 Task: Find the closest state parks to Portland, Maine, and Portsmouth, New Hampshire.
Action: Mouse moved to (164, 106)
Screenshot: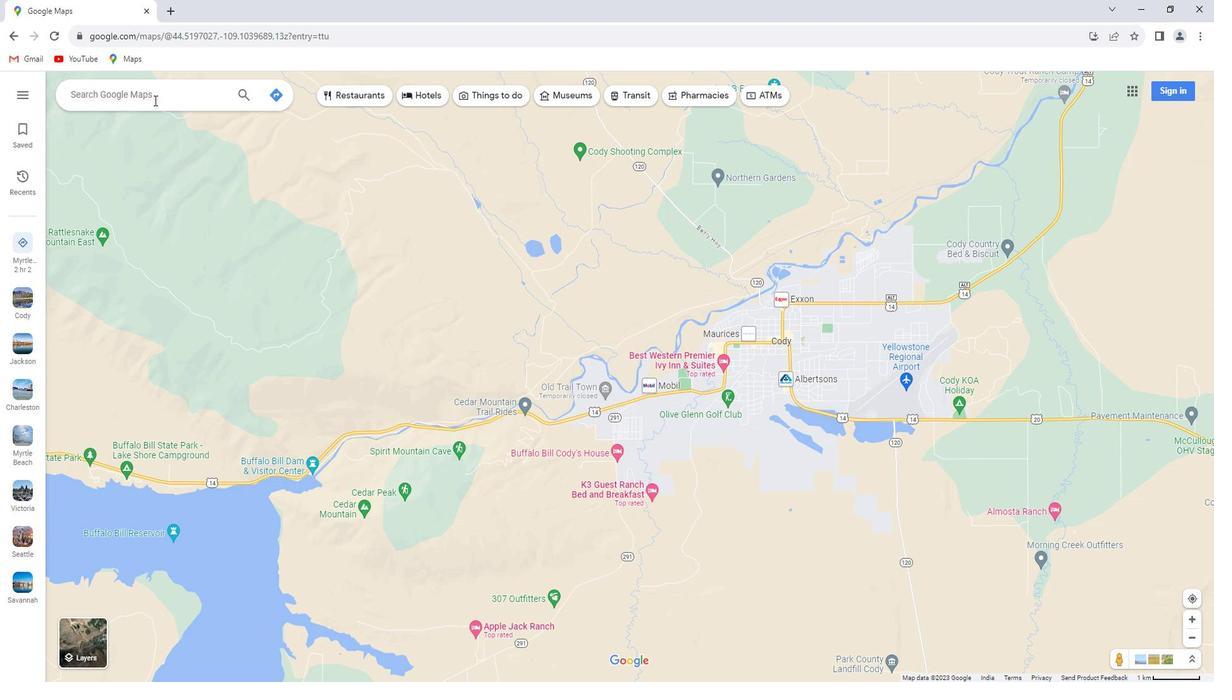 
Action: Mouse pressed left at (164, 106)
Screenshot: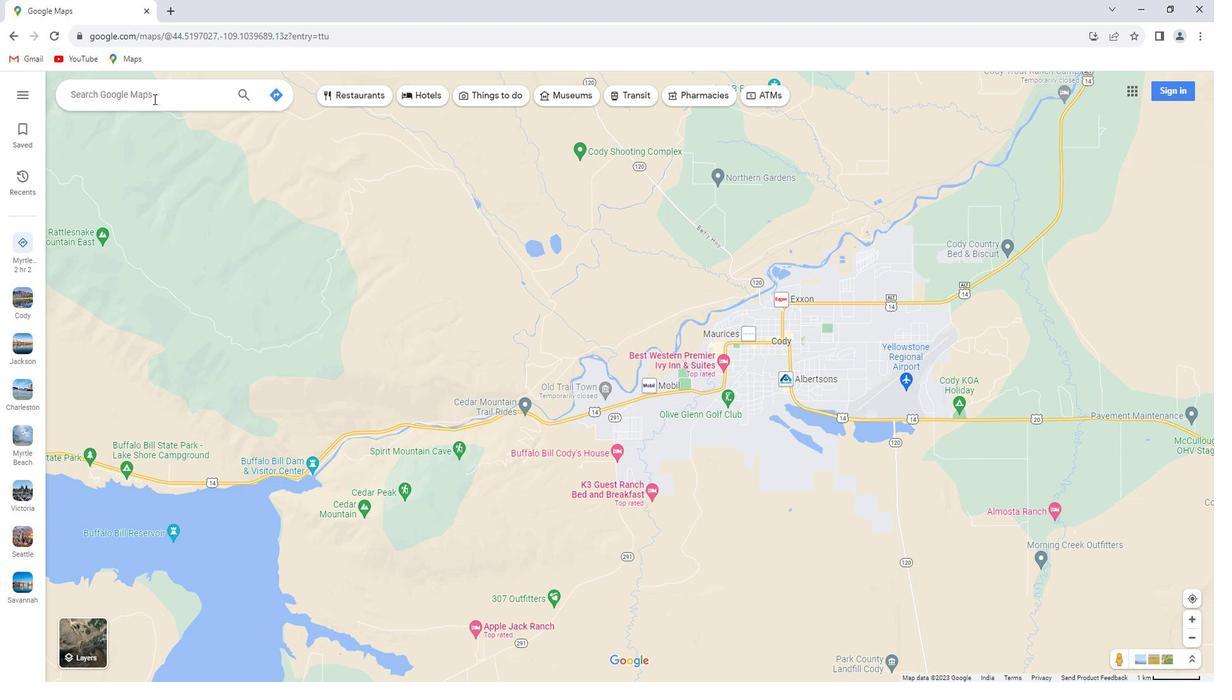 
Action: Key pressed <Key.shift_r>Portland,<Key.space><Key.shift>Maine<Key.enter>
Screenshot: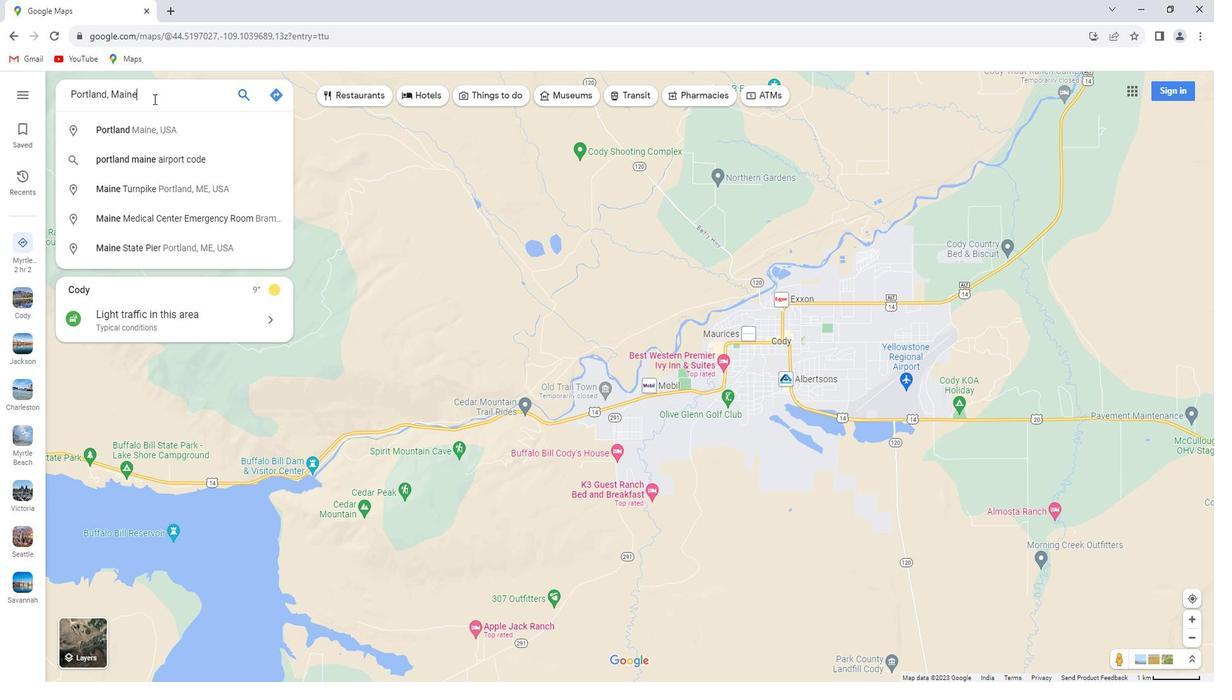 
Action: Mouse moved to (181, 309)
Screenshot: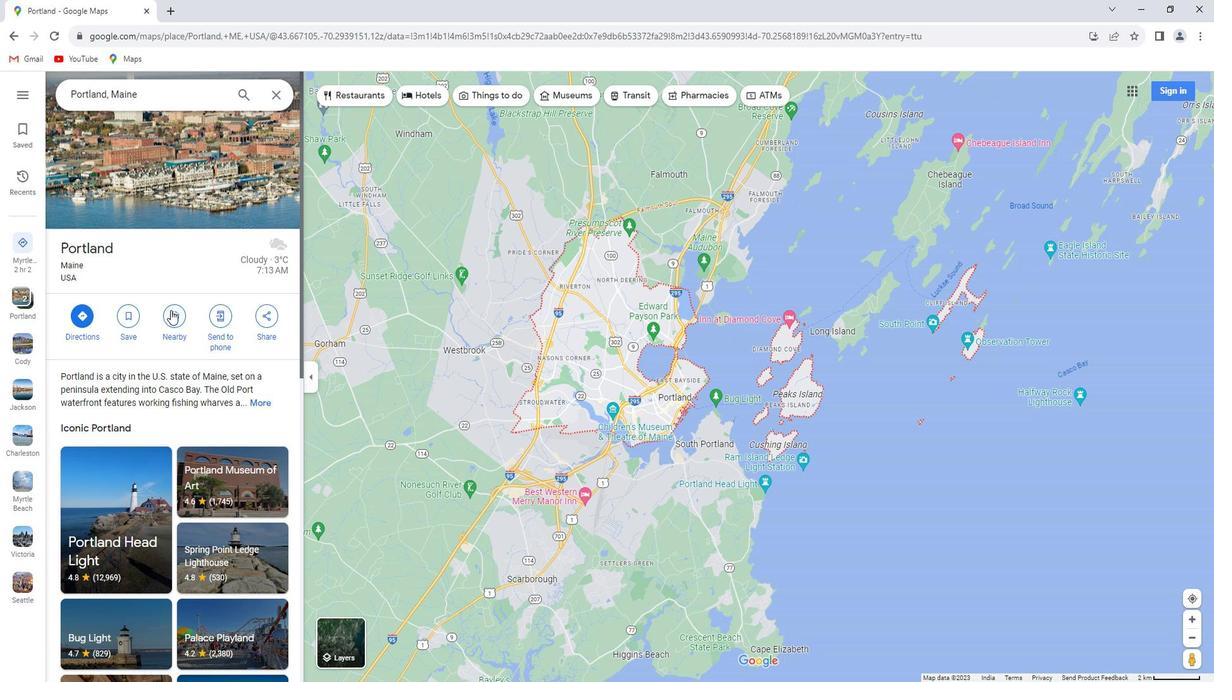 
Action: Mouse pressed left at (181, 309)
Screenshot: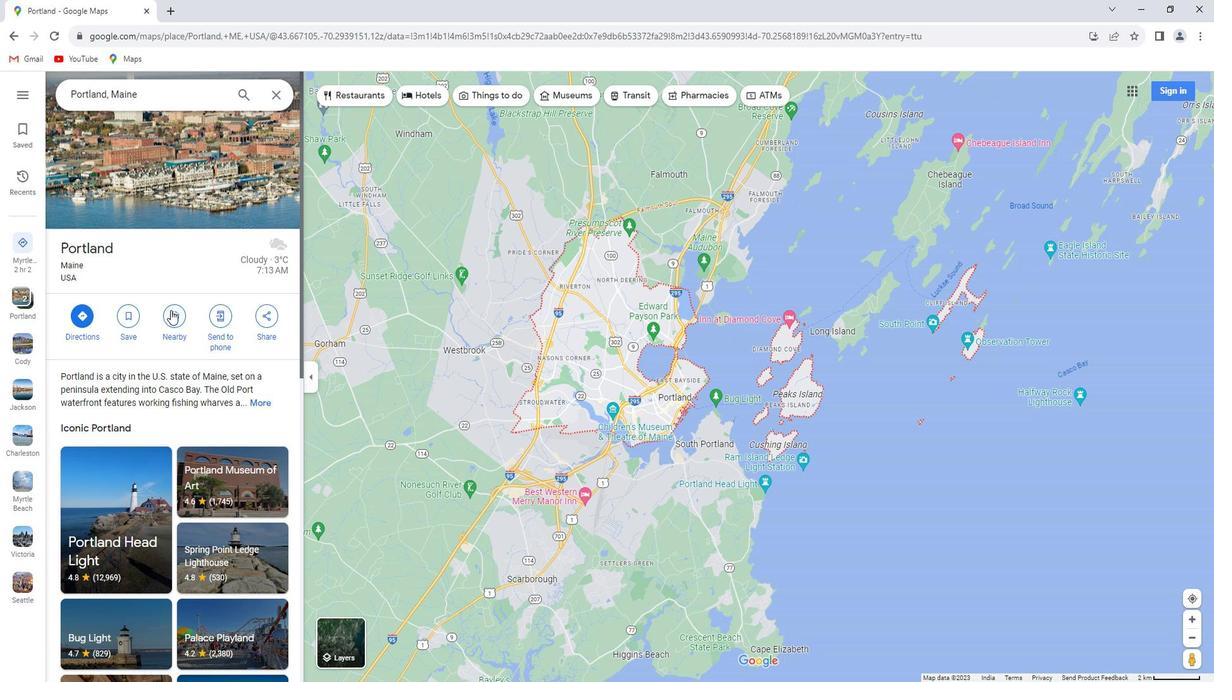 
Action: Mouse moved to (181, 309)
Screenshot: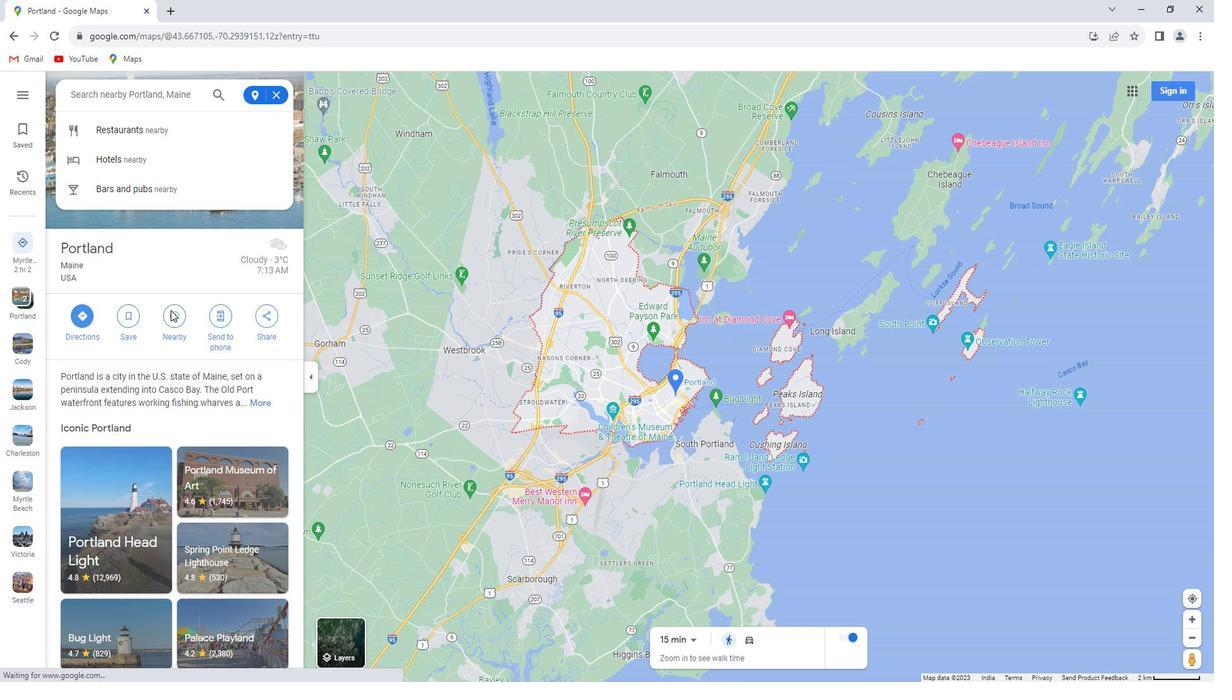
Action: Key pressed closest<Key.space>state<Key.space>parks<Key.enter>
Screenshot: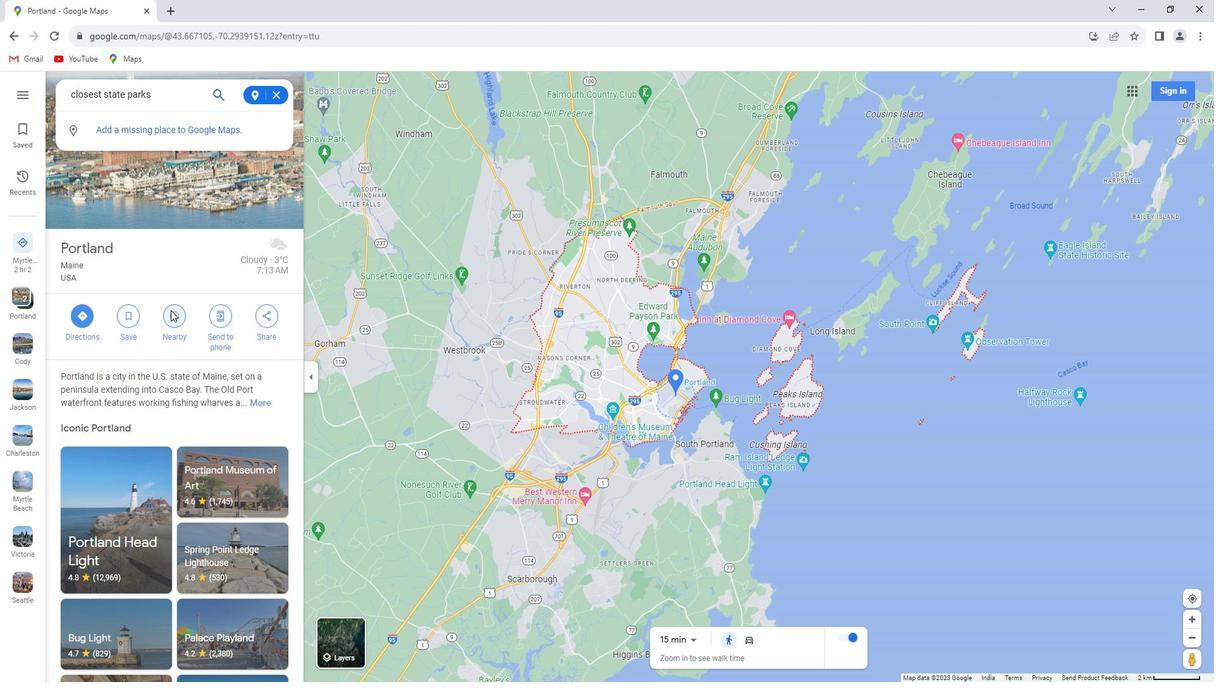 
Action: Mouse moved to (286, 101)
Screenshot: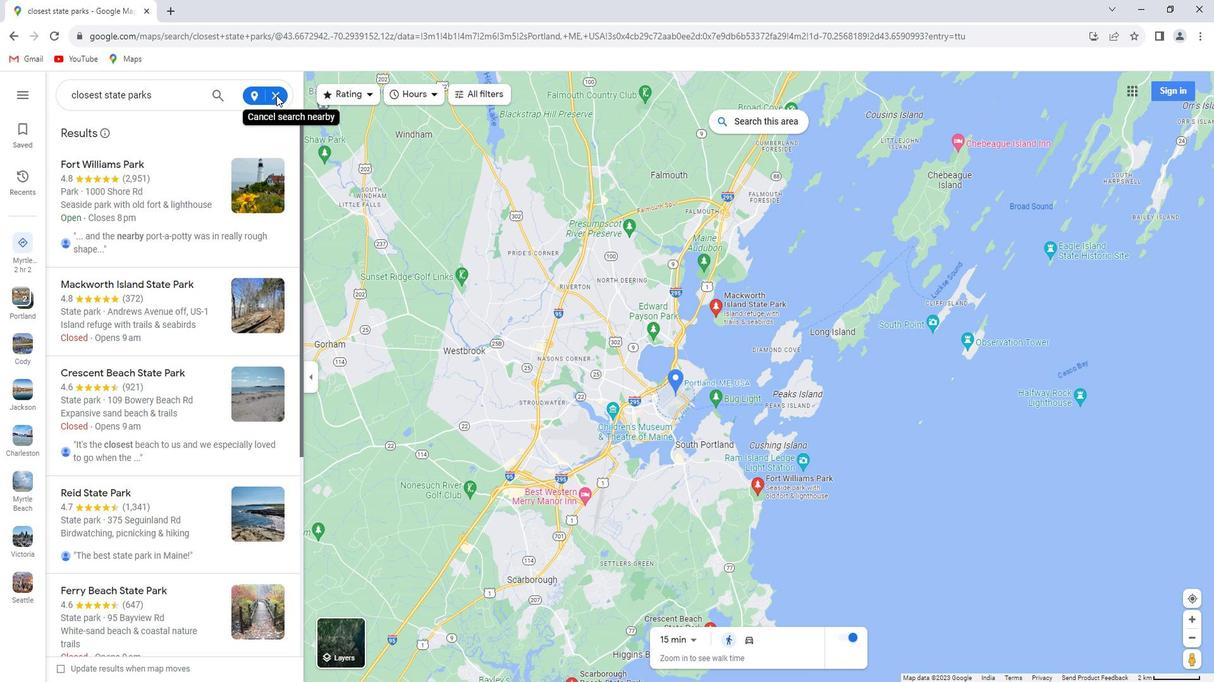 
Action: Mouse pressed left at (286, 101)
Screenshot: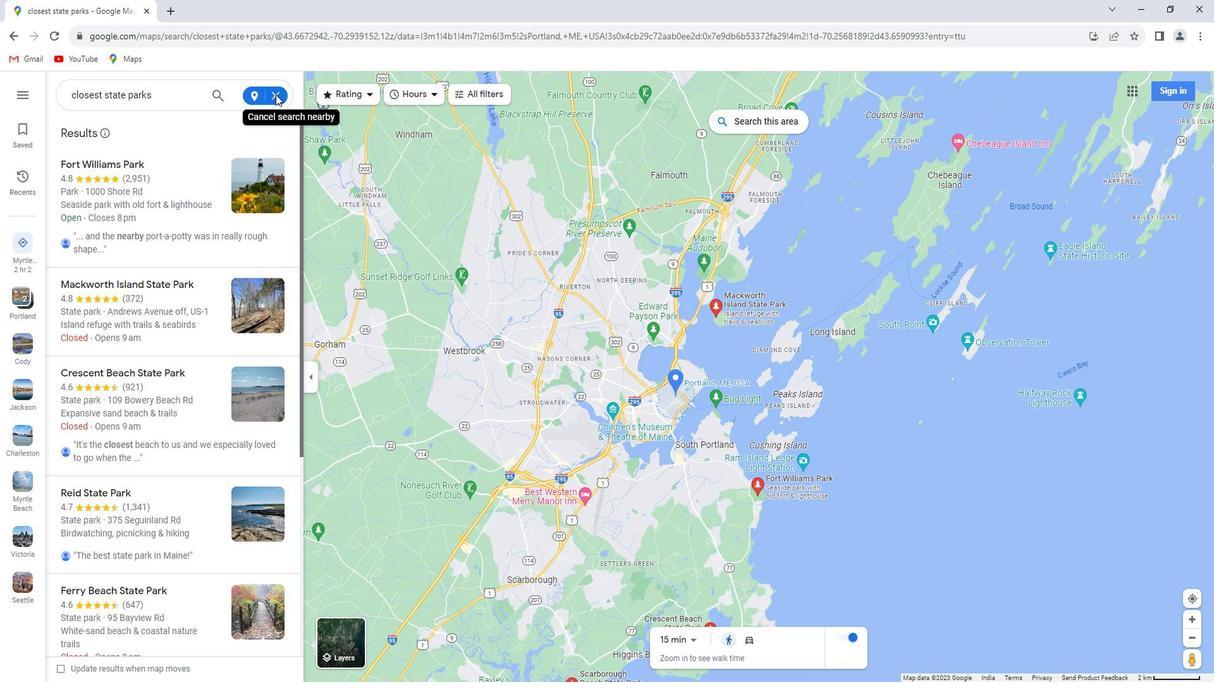 
Action: Mouse moved to (285, 105)
Screenshot: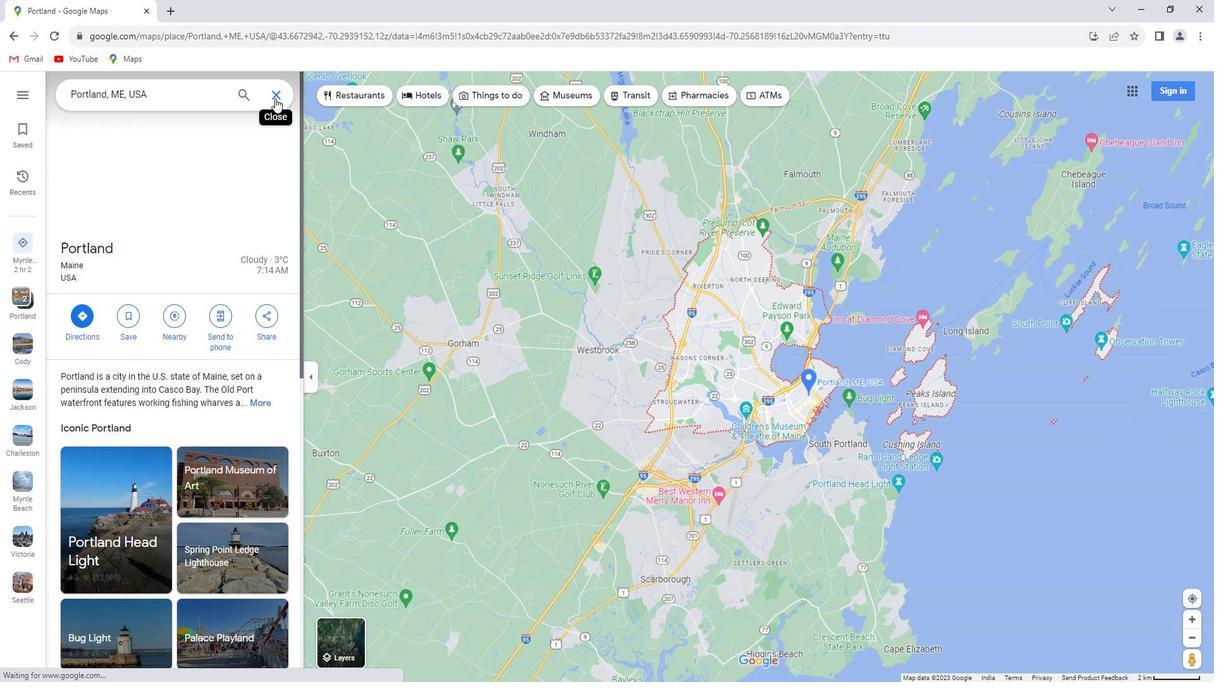 
Action: Mouse pressed left at (285, 105)
Screenshot: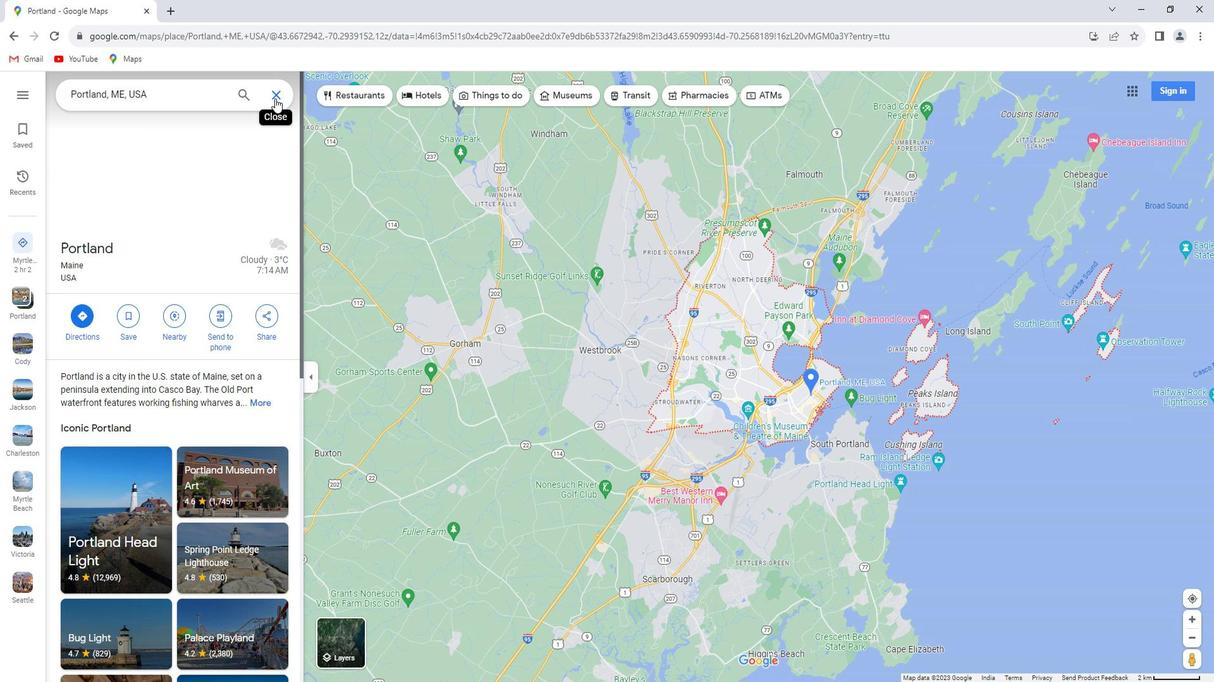 
Action: Mouse moved to (204, 104)
Screenshot: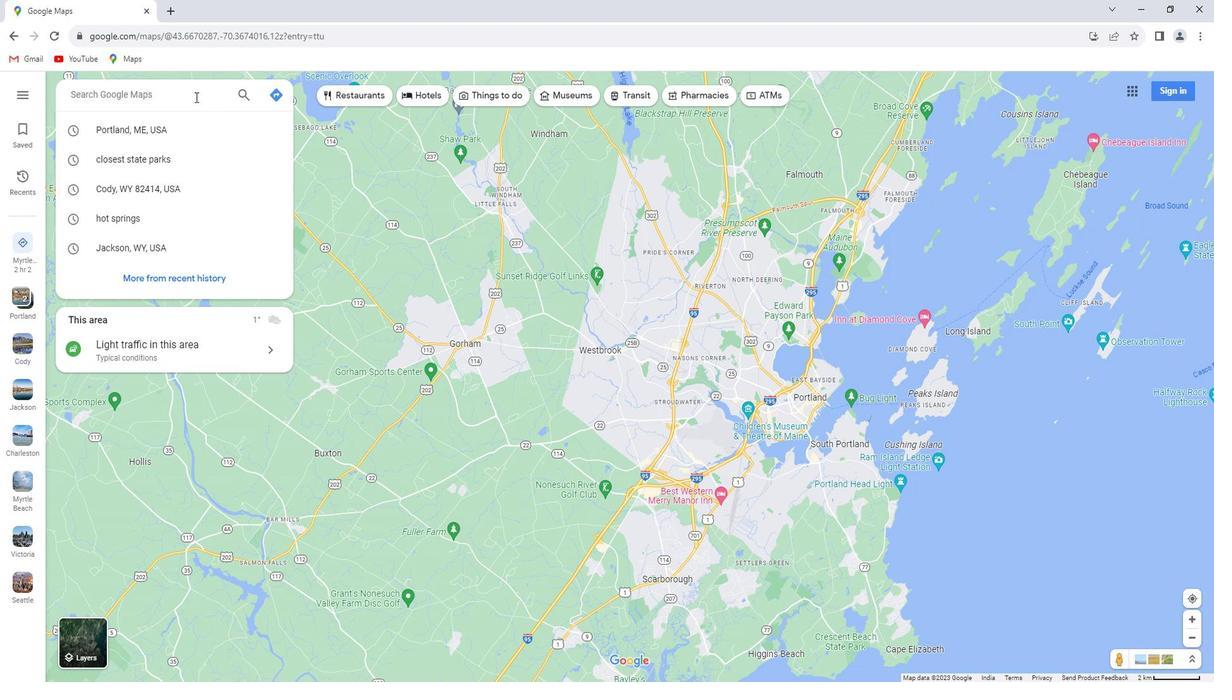 
Action: Key pressed <Key.shift>portsmouth,<Key.space><Key.shift>New<Key.space><Key.shift>Hampshire<Key.enter>
Screenshot: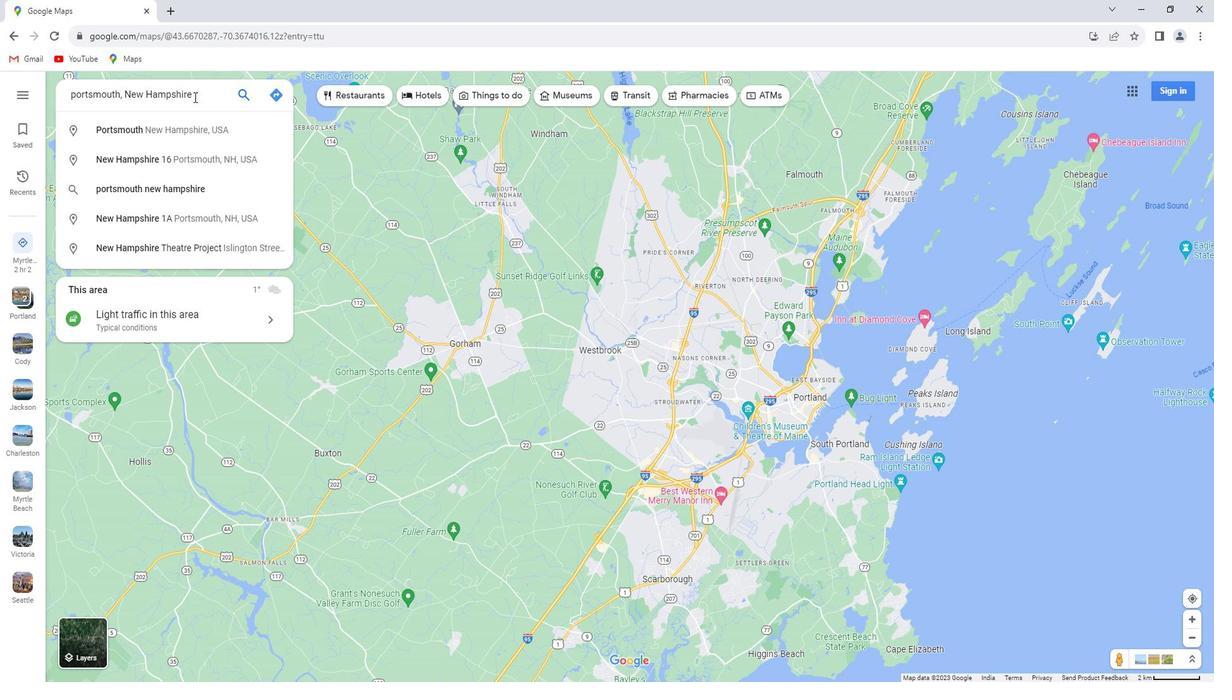 
Action: Mouse moved to (183, 318)
Screenshot: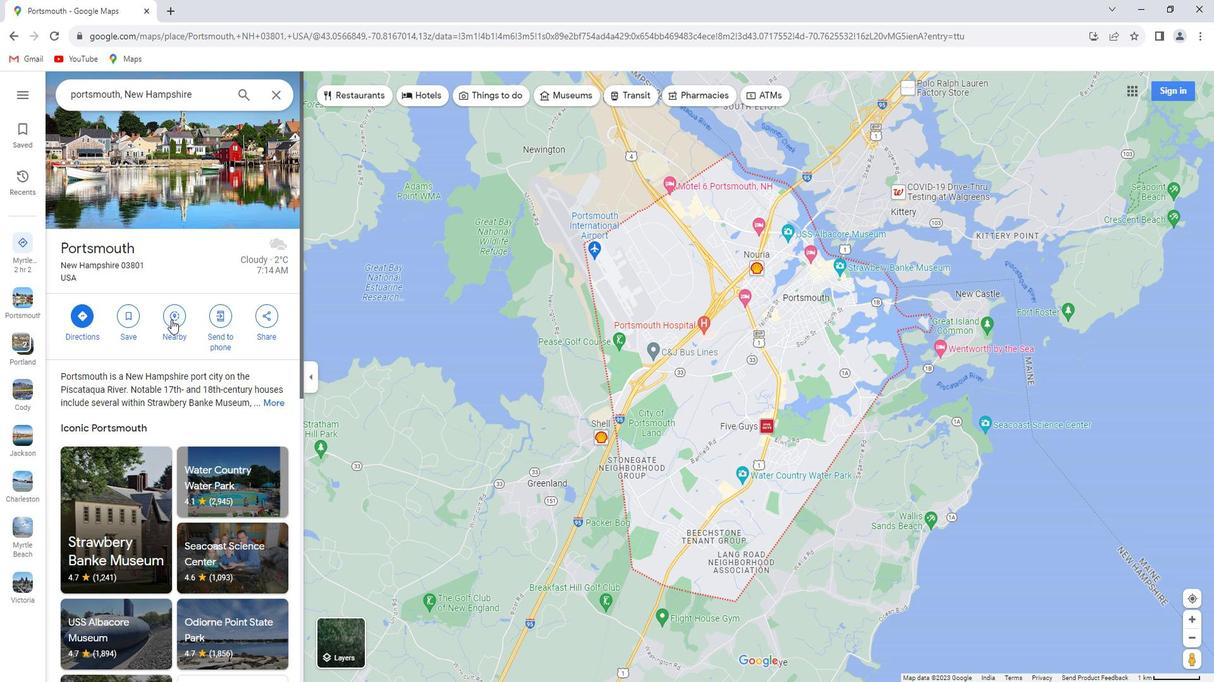 
Action: Mouse pressed left at (183, 318)
Screenshot: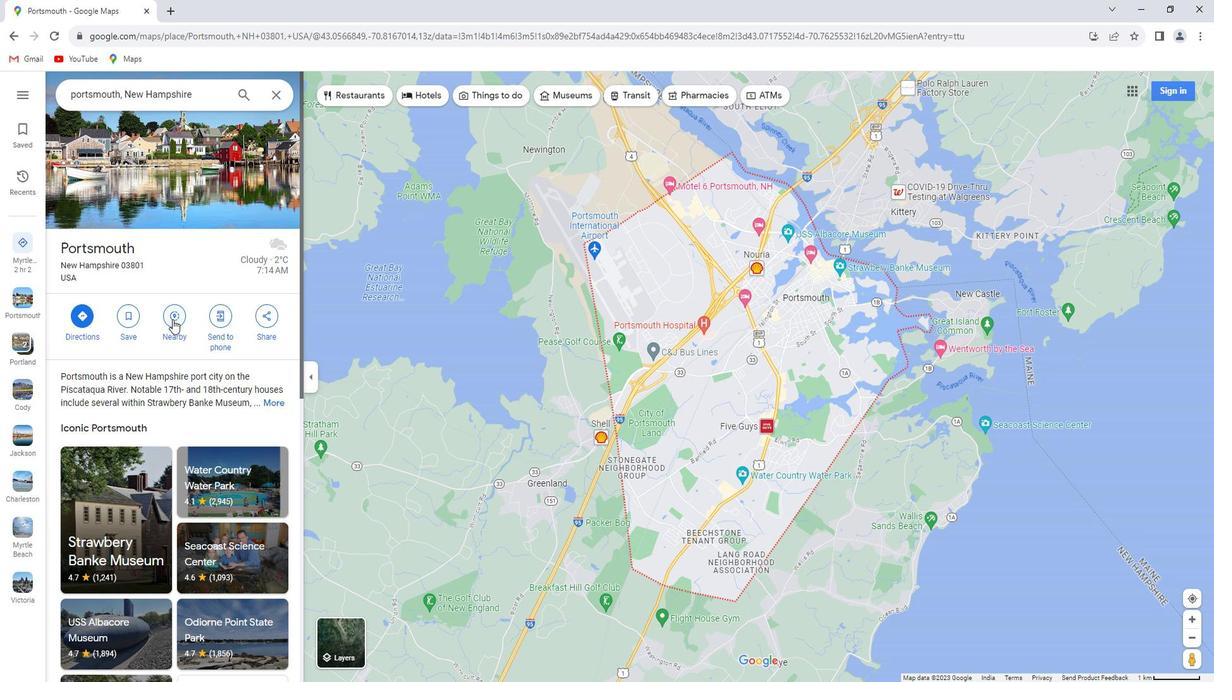 
Action: Key pressed closest<Key.space>state<Key.space>parks<Key.enter>
Screenshot: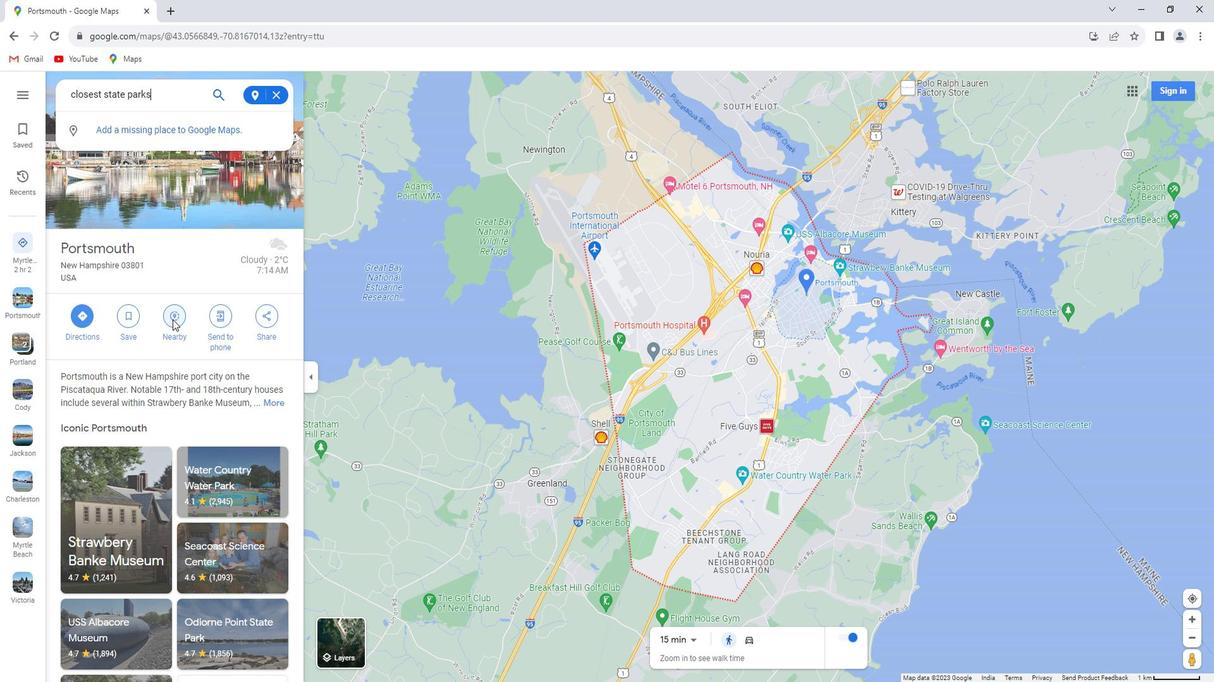 
Action: Mouse moved to (168, 347)
Screenshot: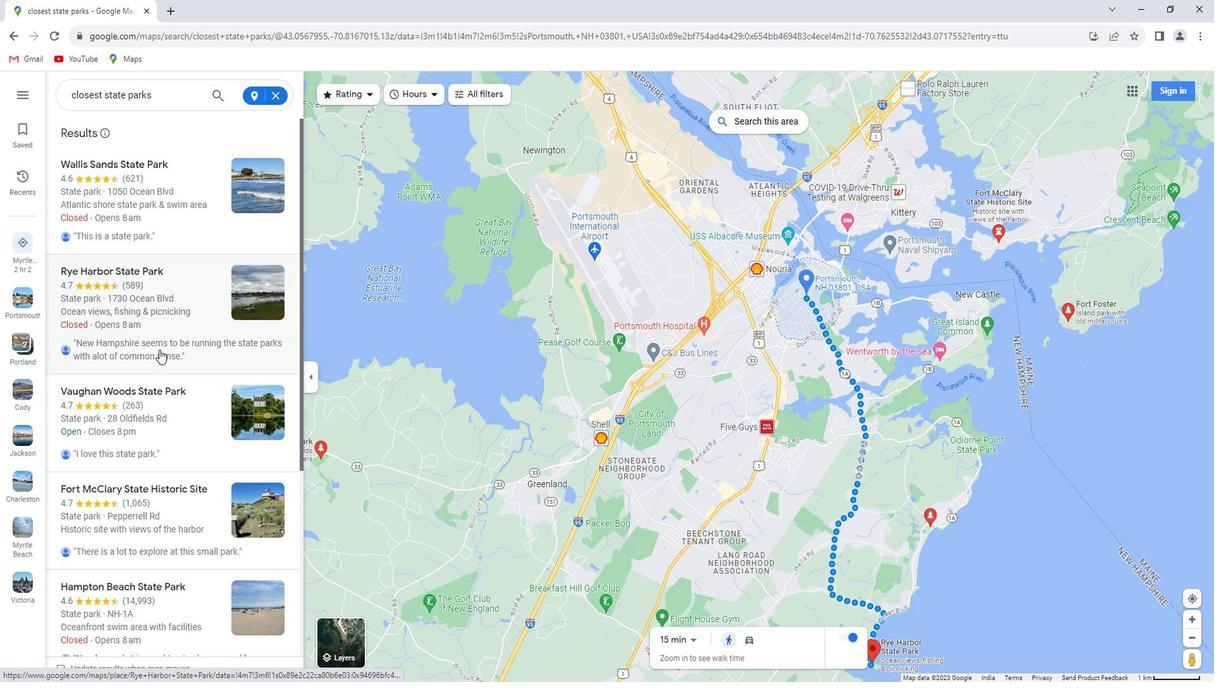 
